 Task: Cancel Match Color
Action: Mouse moved to (198, 129)
Screenshot: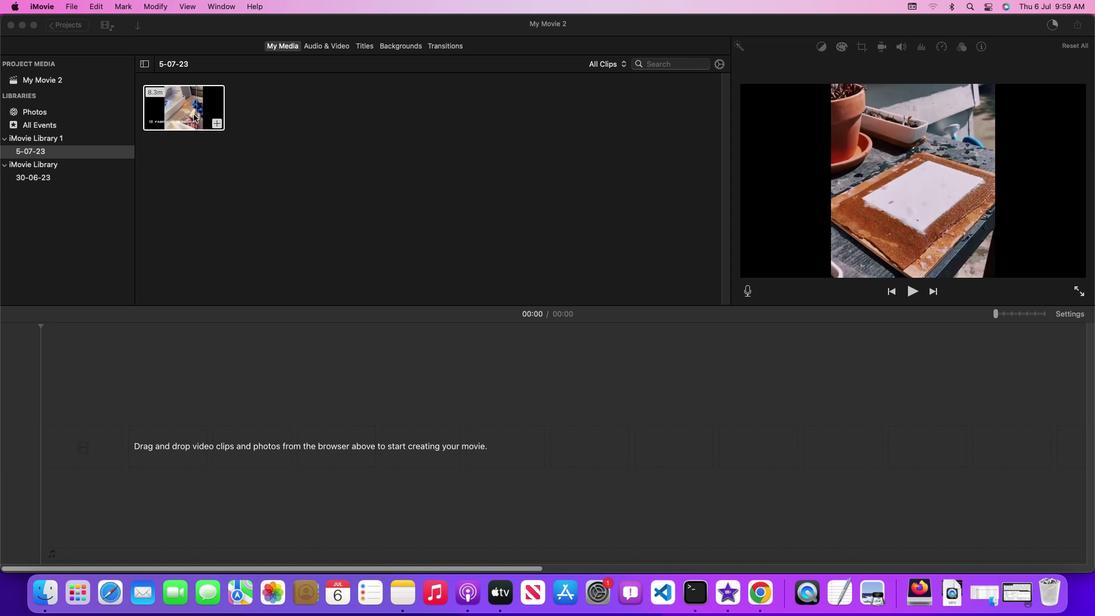 
Action: Mouse pressed left at (198, 129)
Screenshot: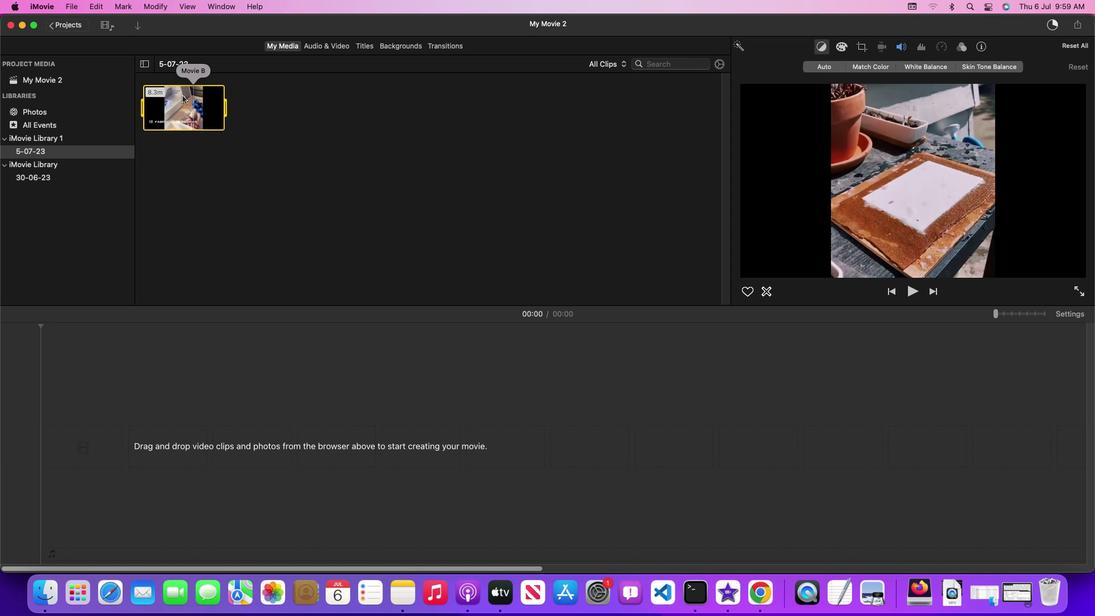 
Action: Mouse moved to (163, 21)
Screenshot: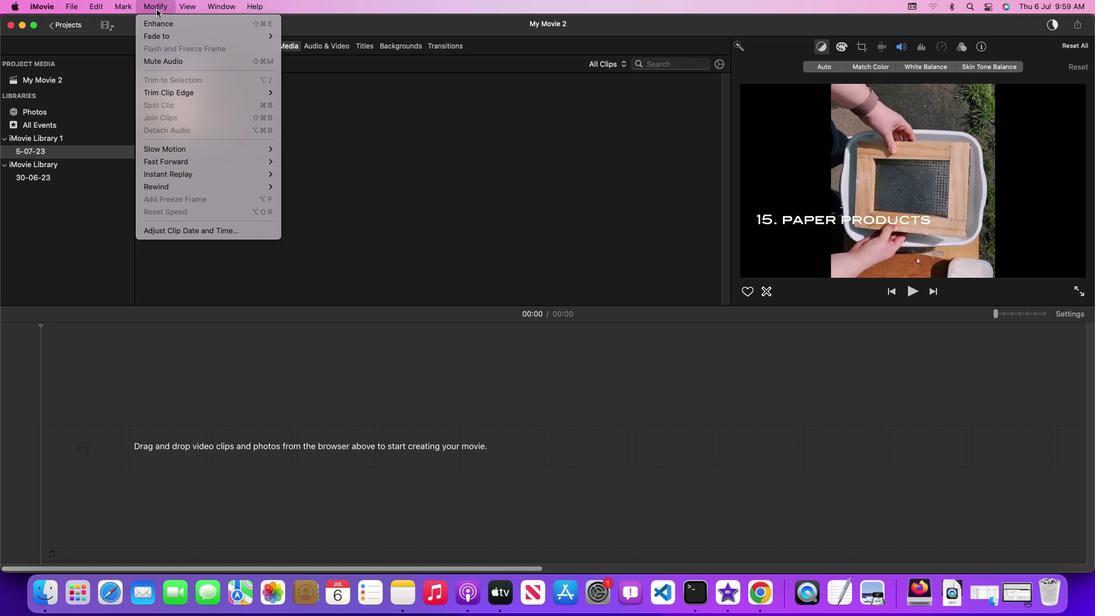 
Action: Mouse pressed left at (163, 21)
Screenshot: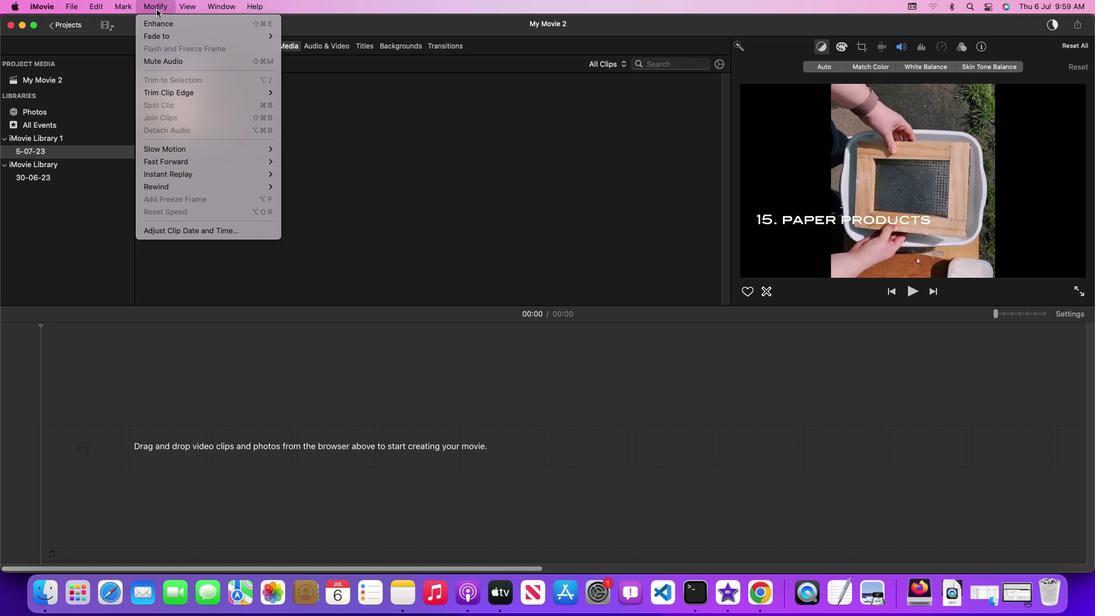 
Action: Mouse moved to (171, 38)
Screenshot: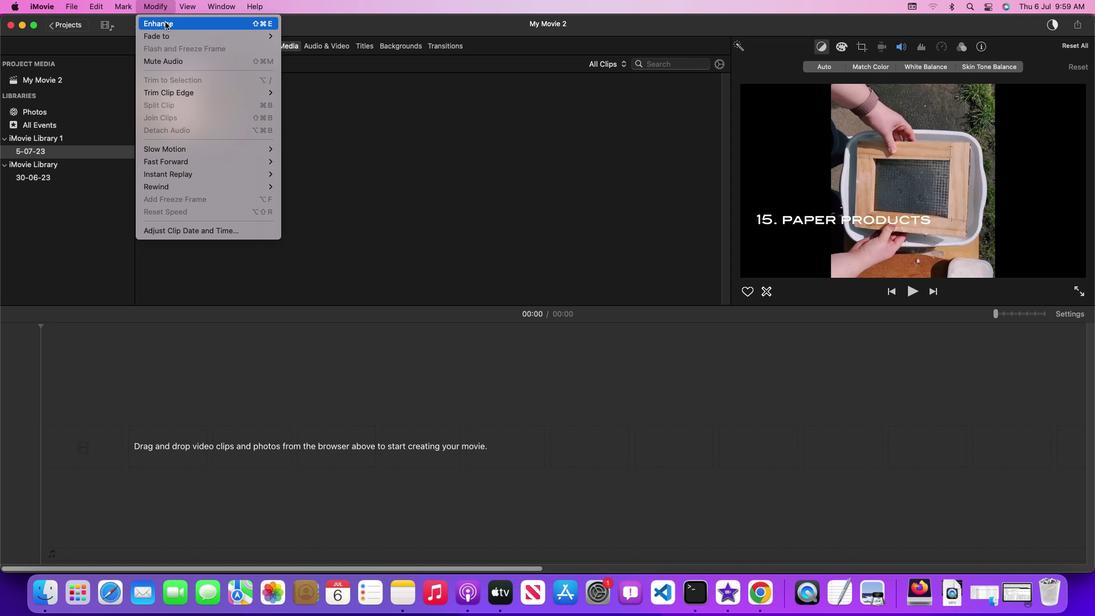 
Action: Mouse pressed left at (171, 38)
Screenshot: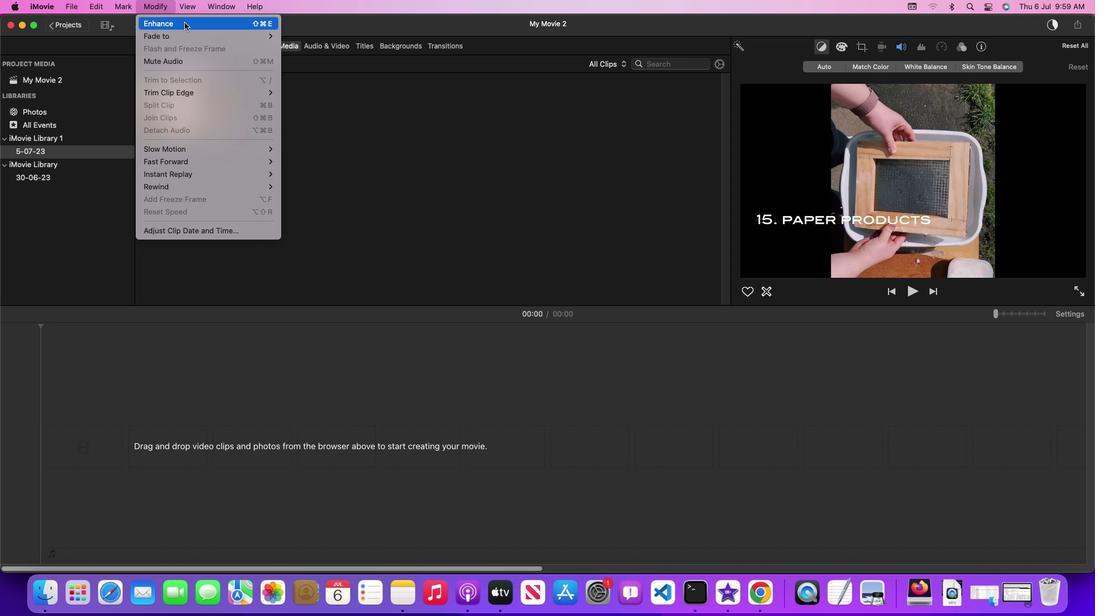 
Action: Mouse moved to (837, 83)
Screenshot: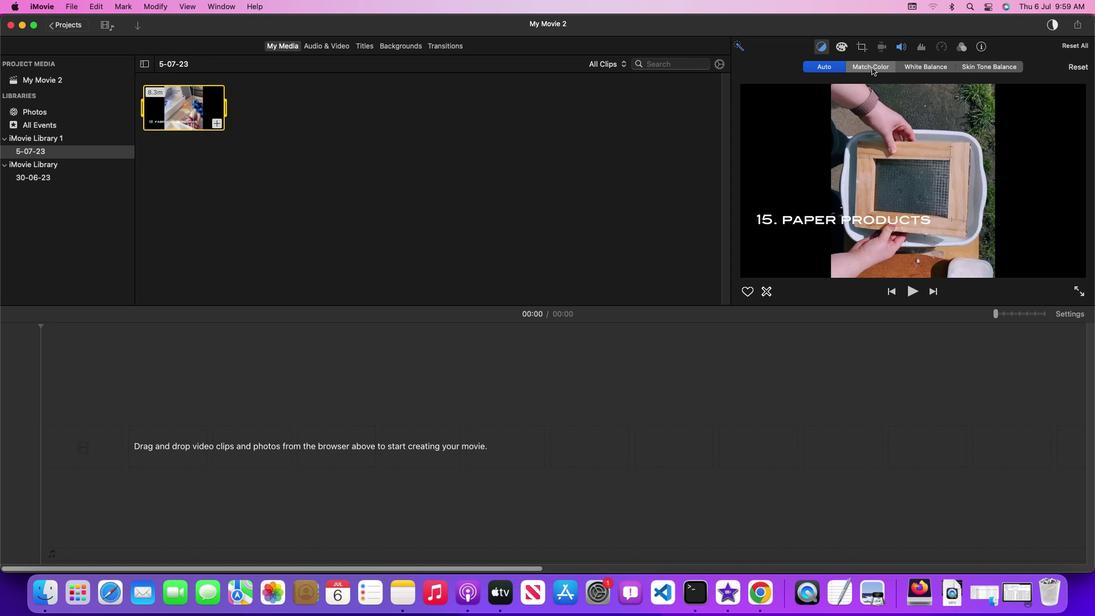 
Action: Mouse pressed left at (837, 83)
Screenshot: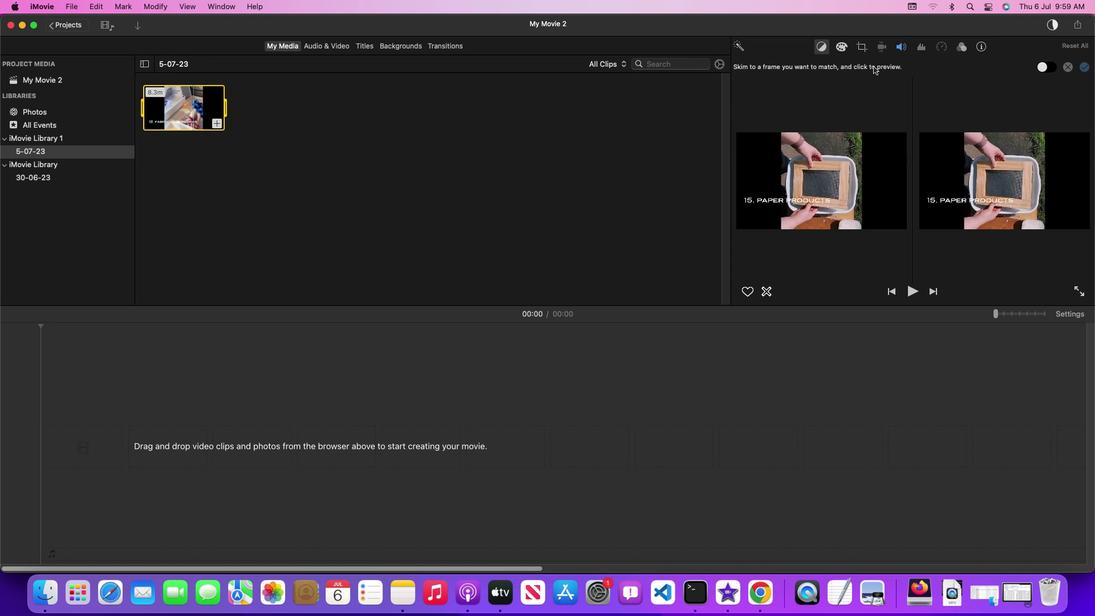
Action: Mouse moved to (1021, 83)
Screenshot: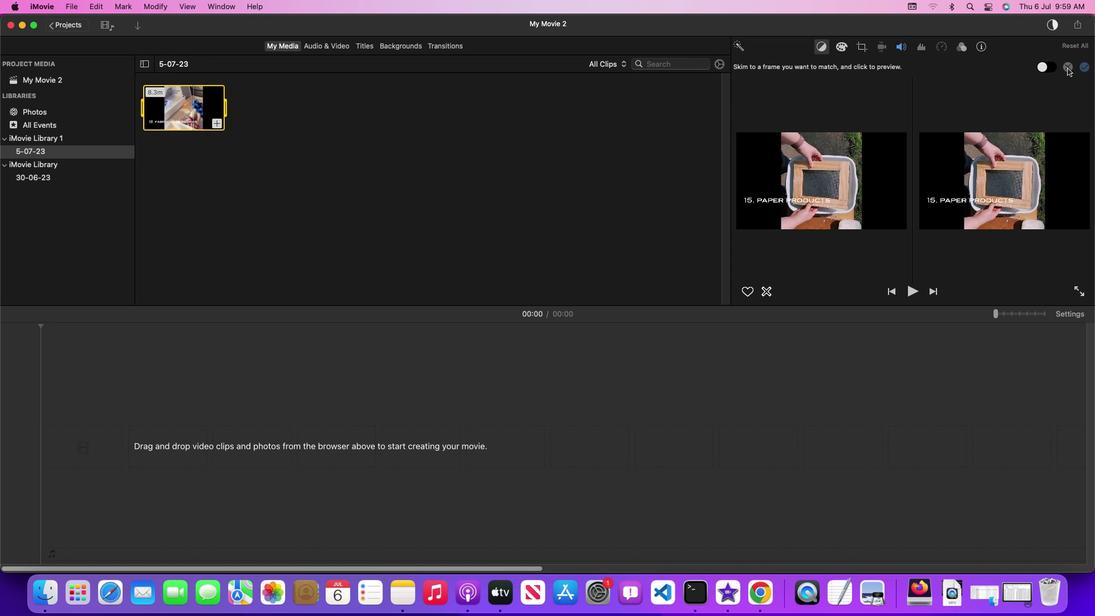 
Action: Mouse pressed left at (1021, 83)
Screenshot: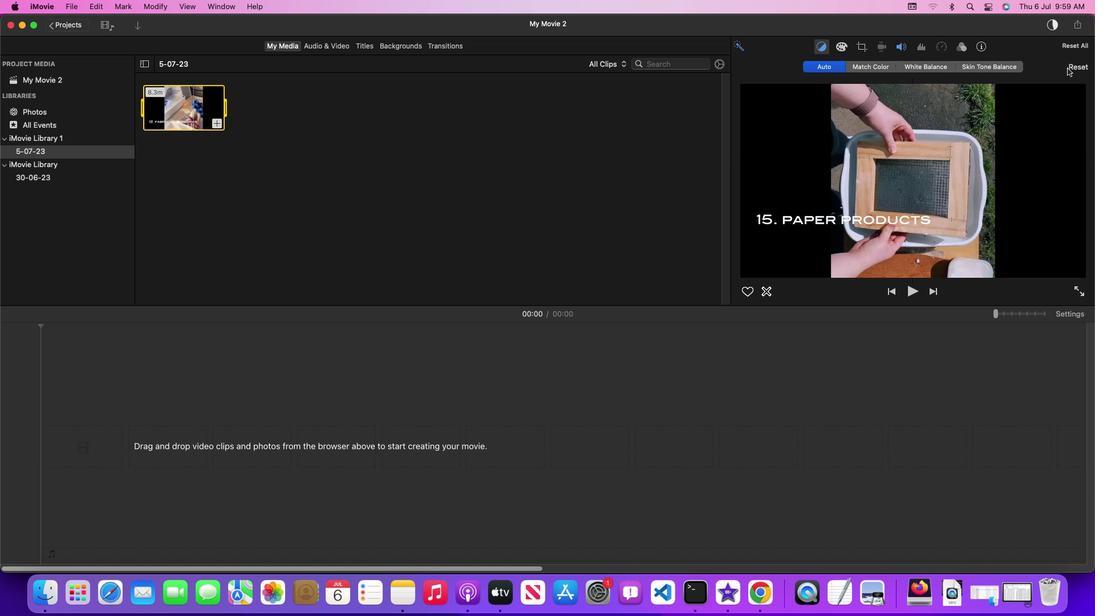 
Action: Mouse moved to (969, 102)
Screenshot: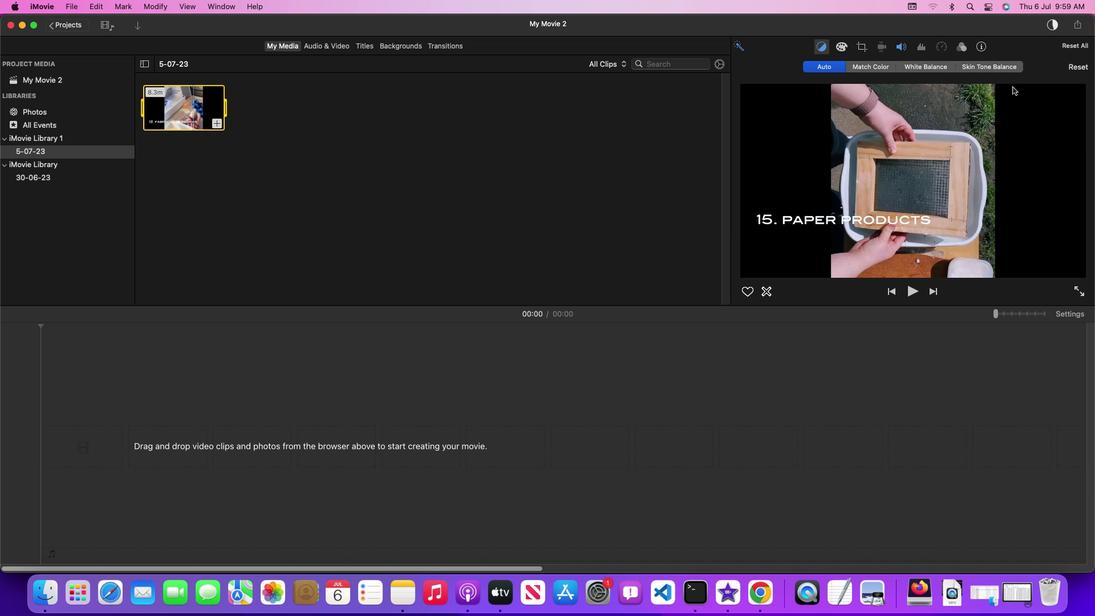 
